 Task: Schedule a meeting for 3 hours 30 minutes.
Action: Mouse moved to (835, 117)
Screenshot: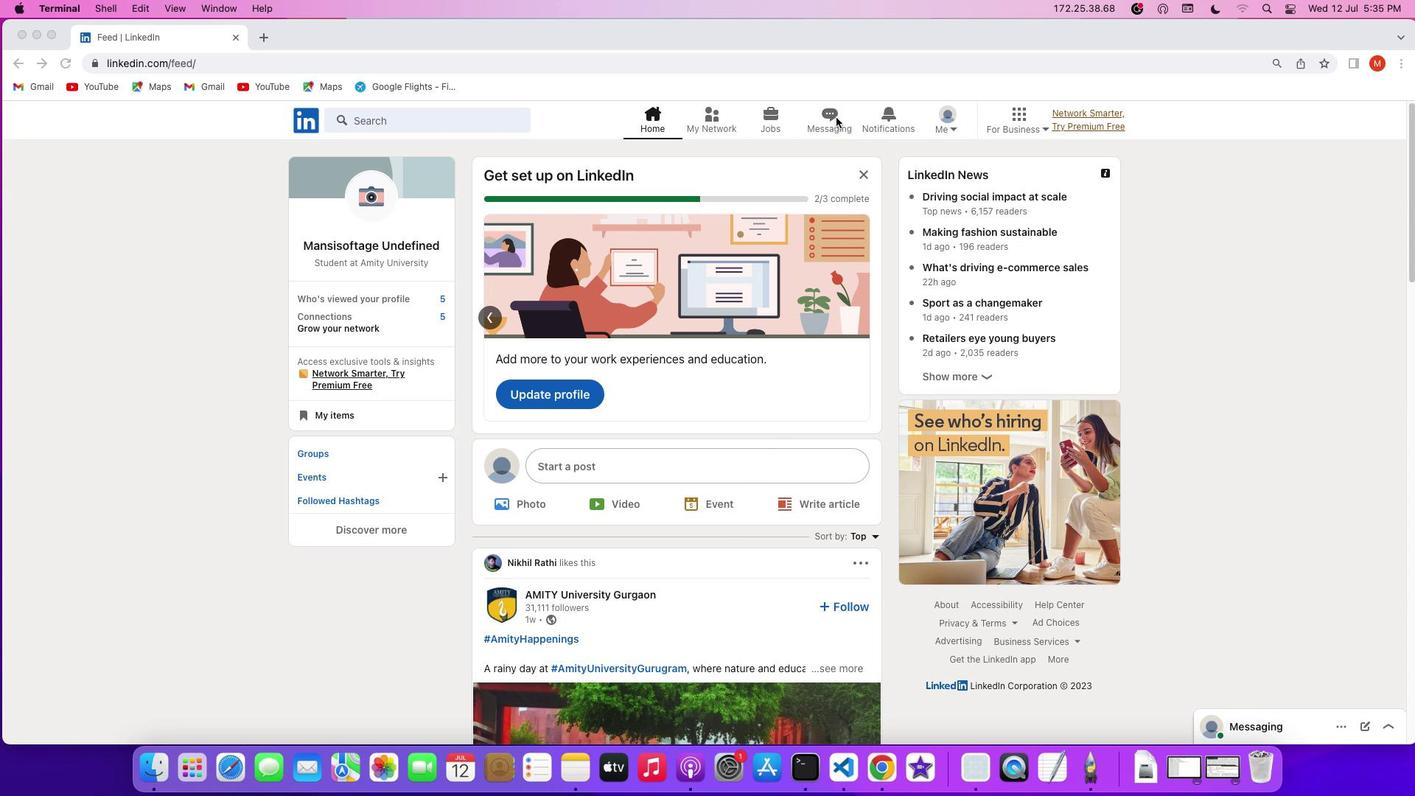 
Action: Mouse pressed left at (835, 117)
Screenshot: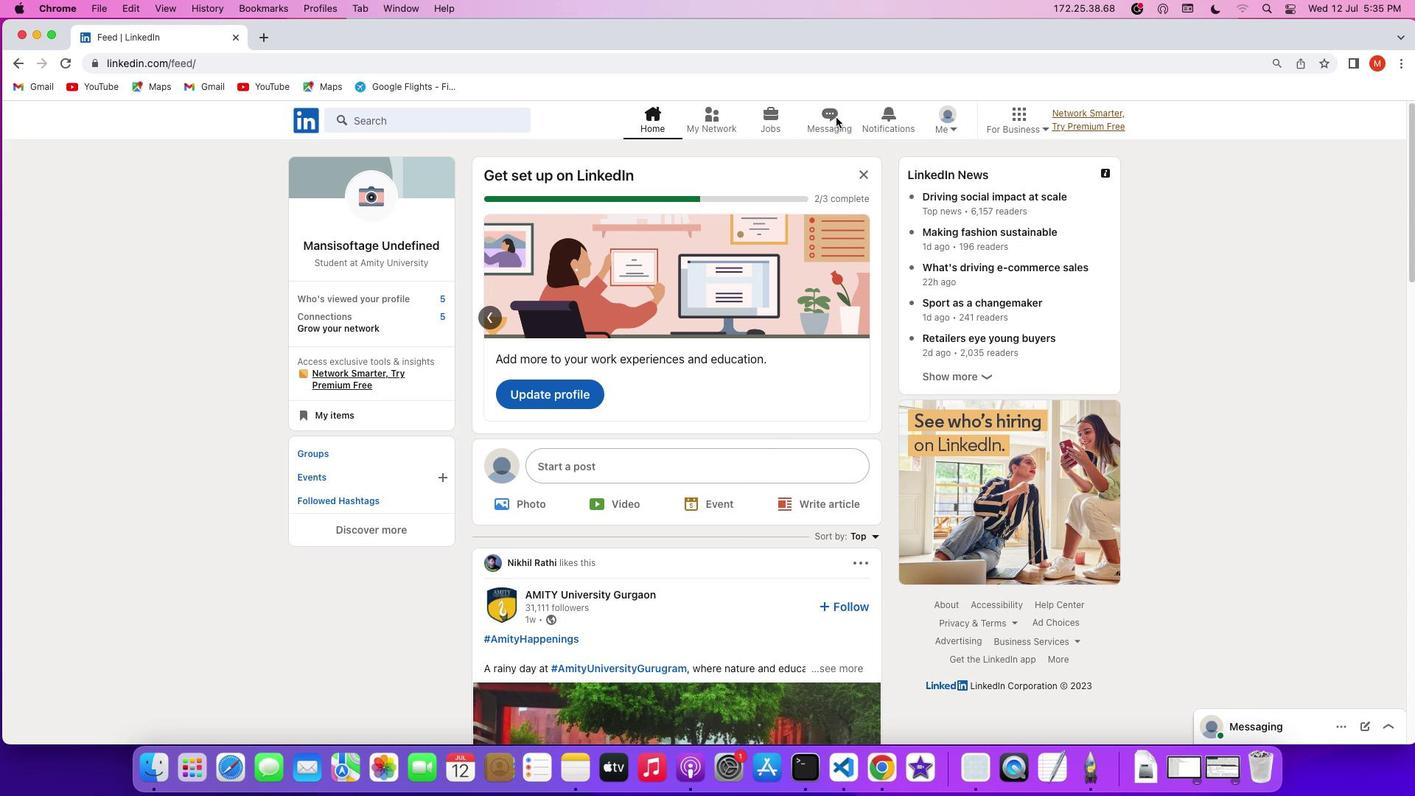 
Action: Mouse pressed left at (835, 117)
Screenshot: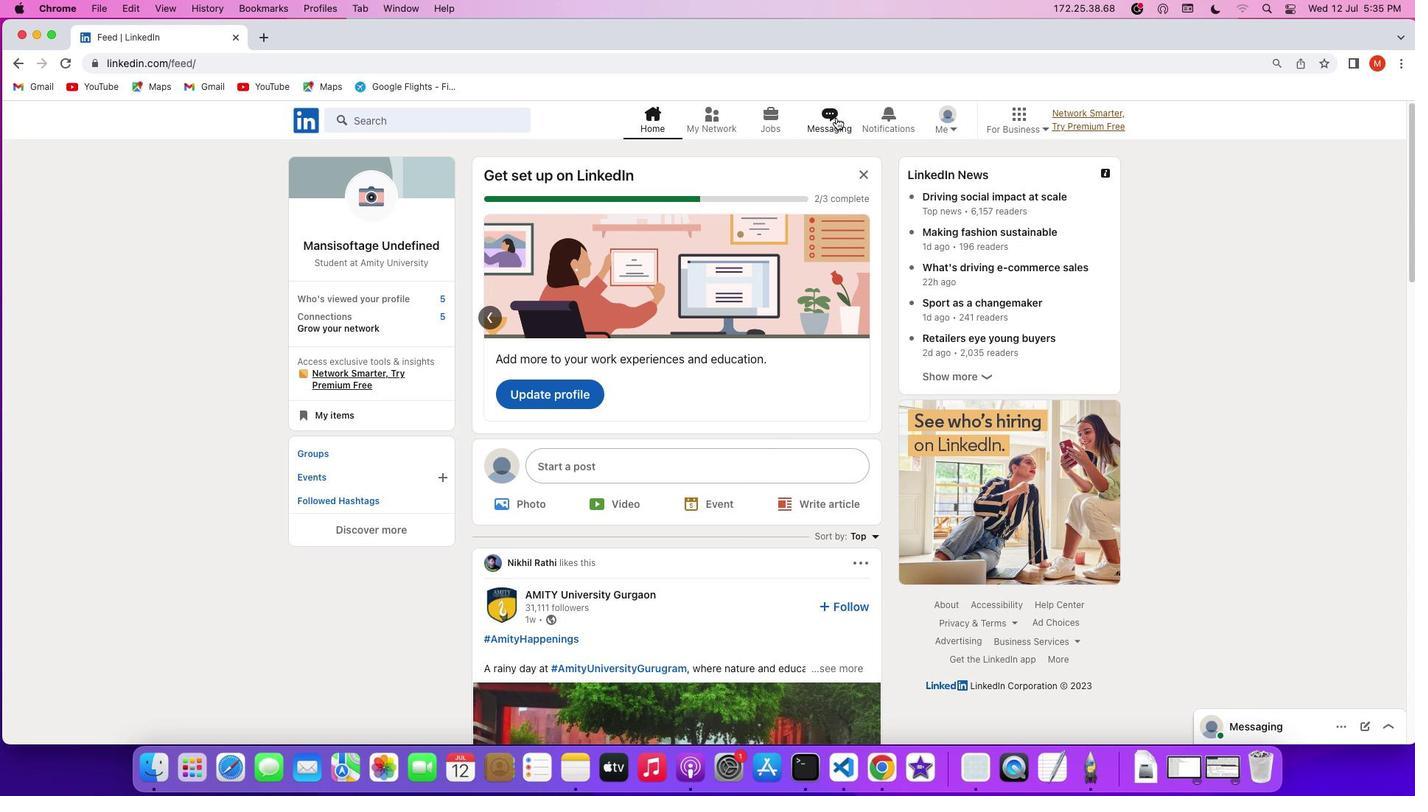
Action: Mouse moved to (812, 175)
Screenshot: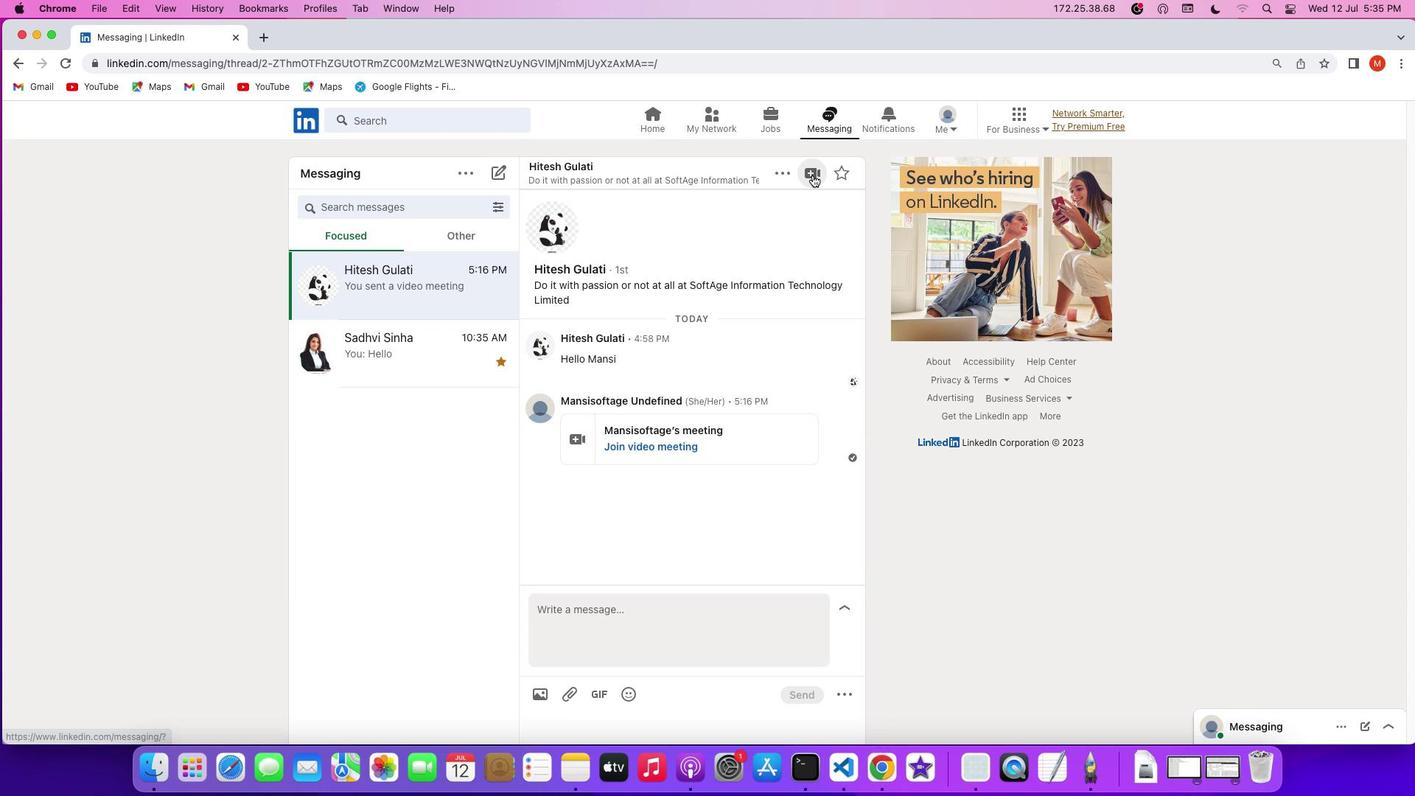 
Action: Mouse pressed left at (812, 175)
Screenshot: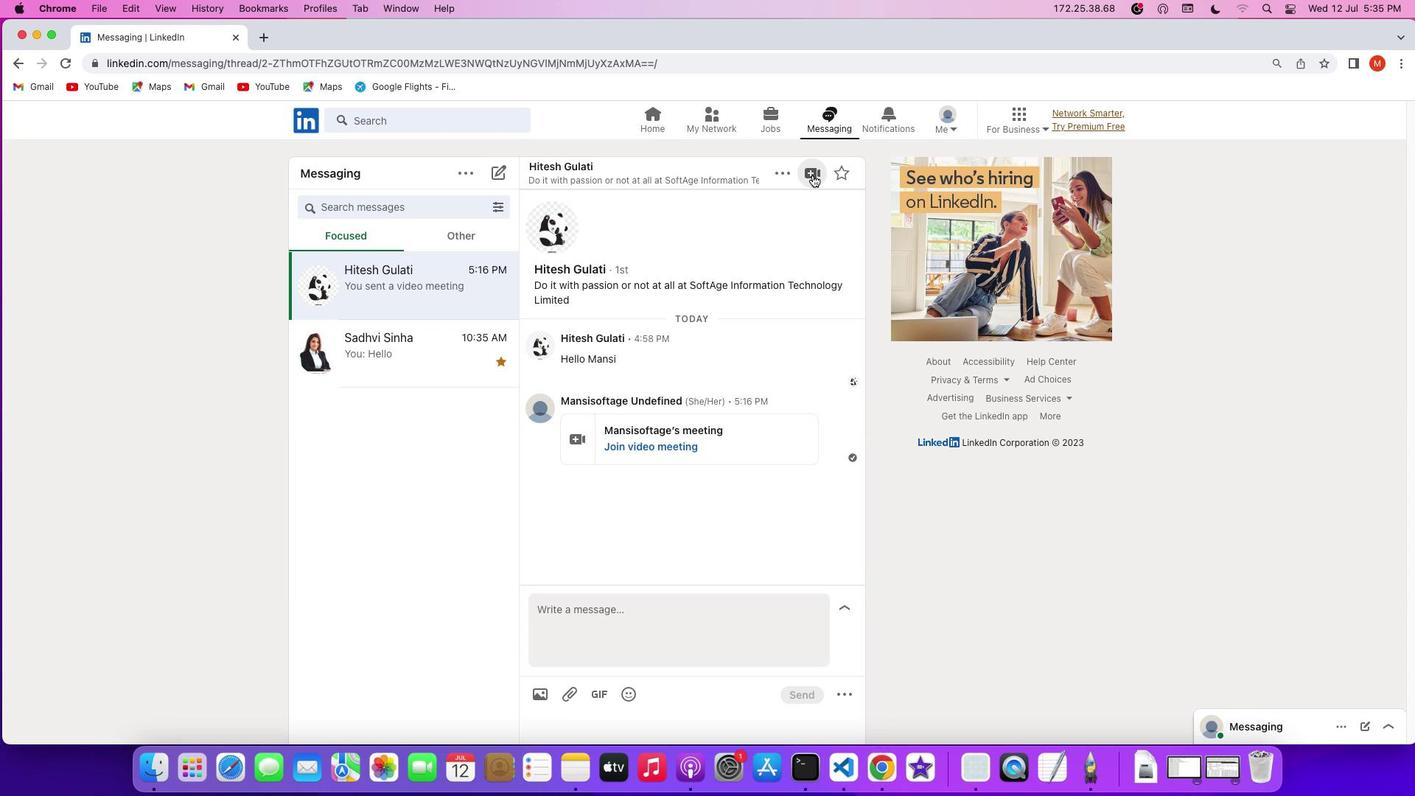 
Action: Mouse moved to (735, 231)
Screenshot: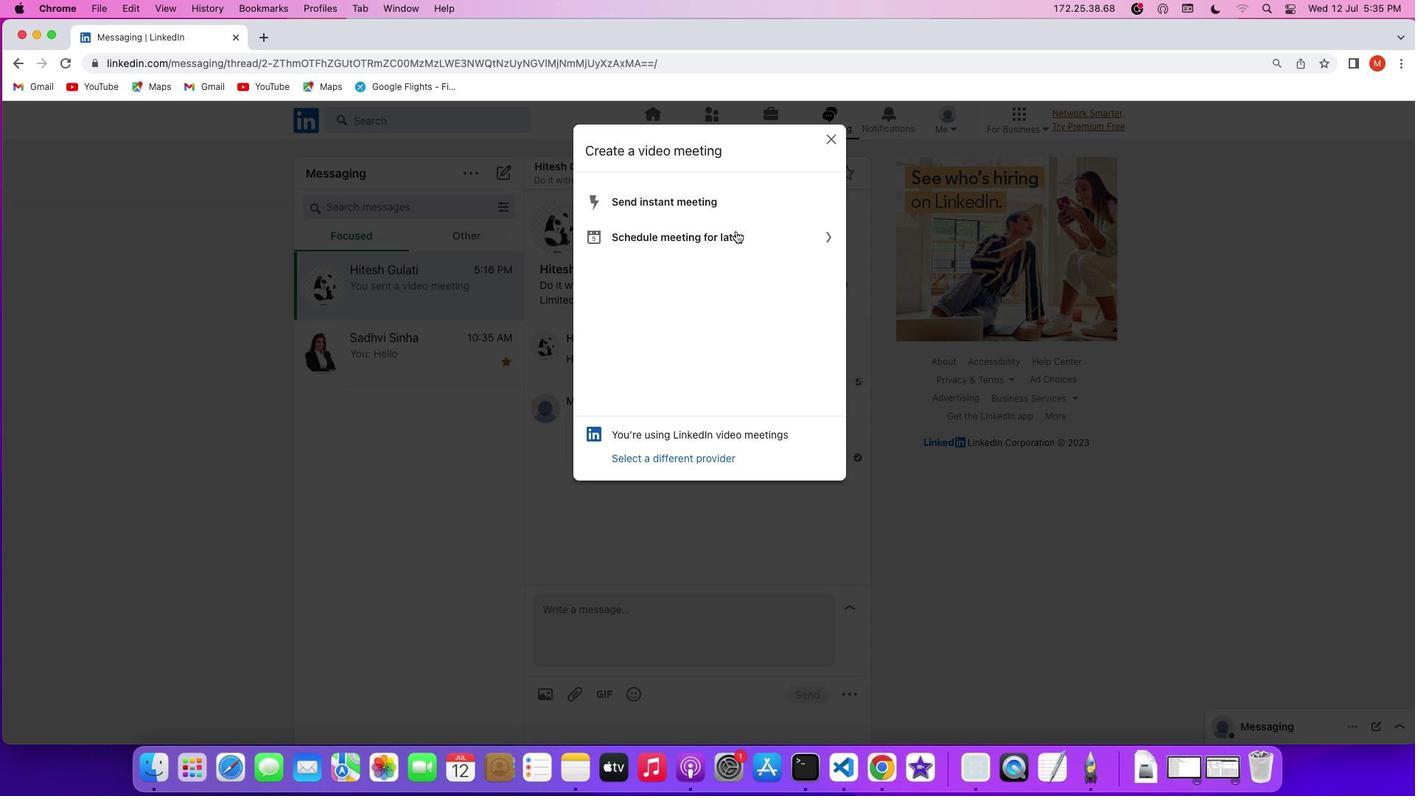 
Action: Mouse pressed left at (735, 231)
Screenshot: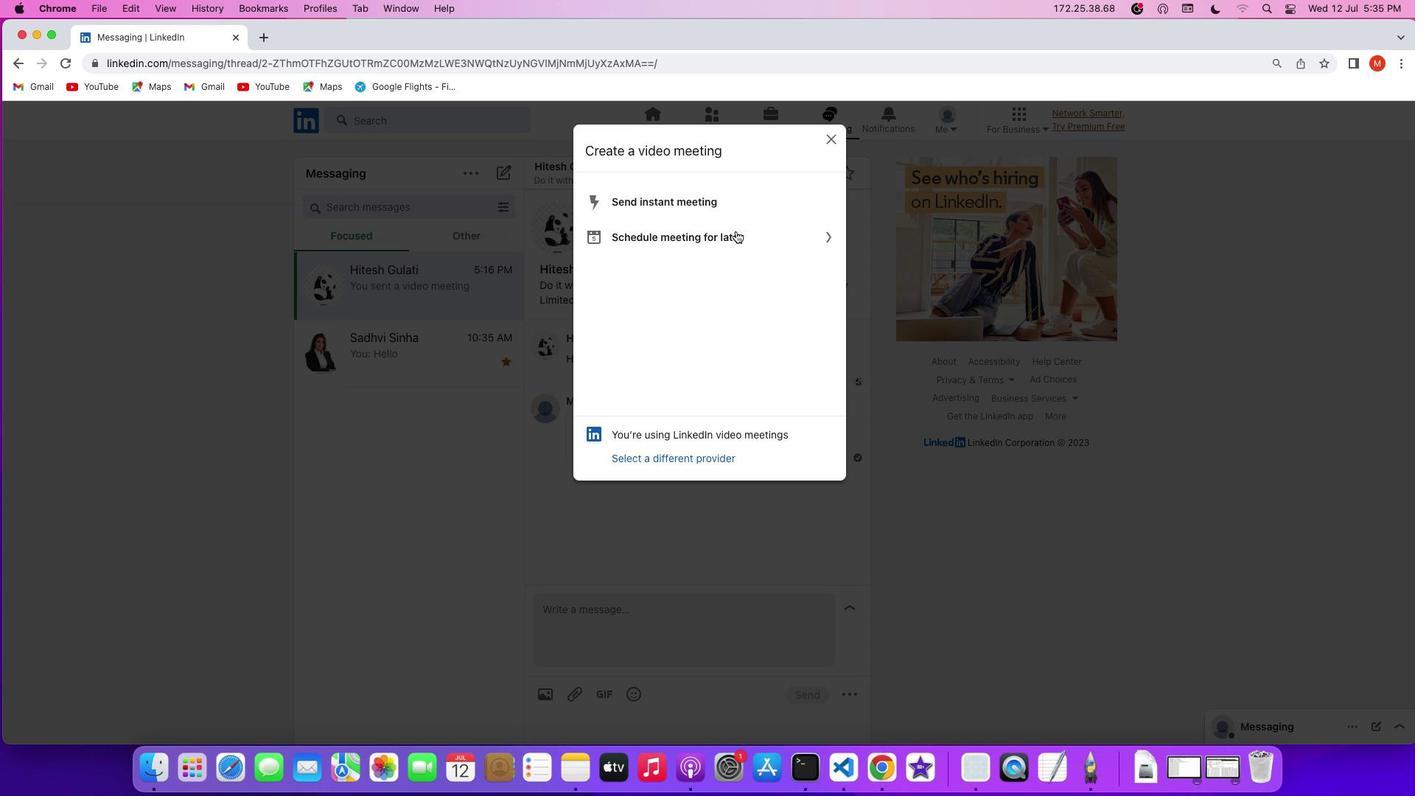 
Action: Mouse moved to (825, 268)
Screenshot: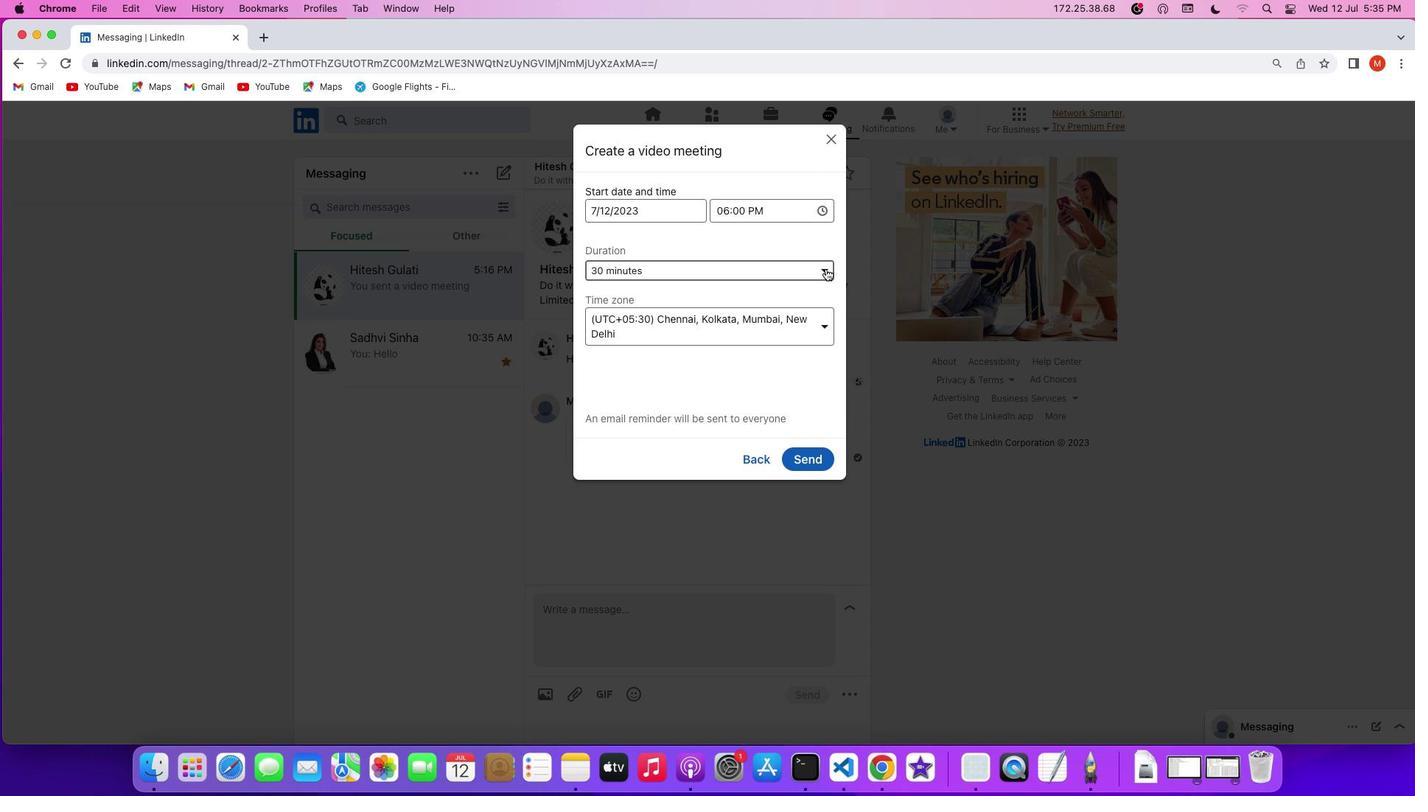 
Action: Mouse pressed left at (825, 268)
Screenshot: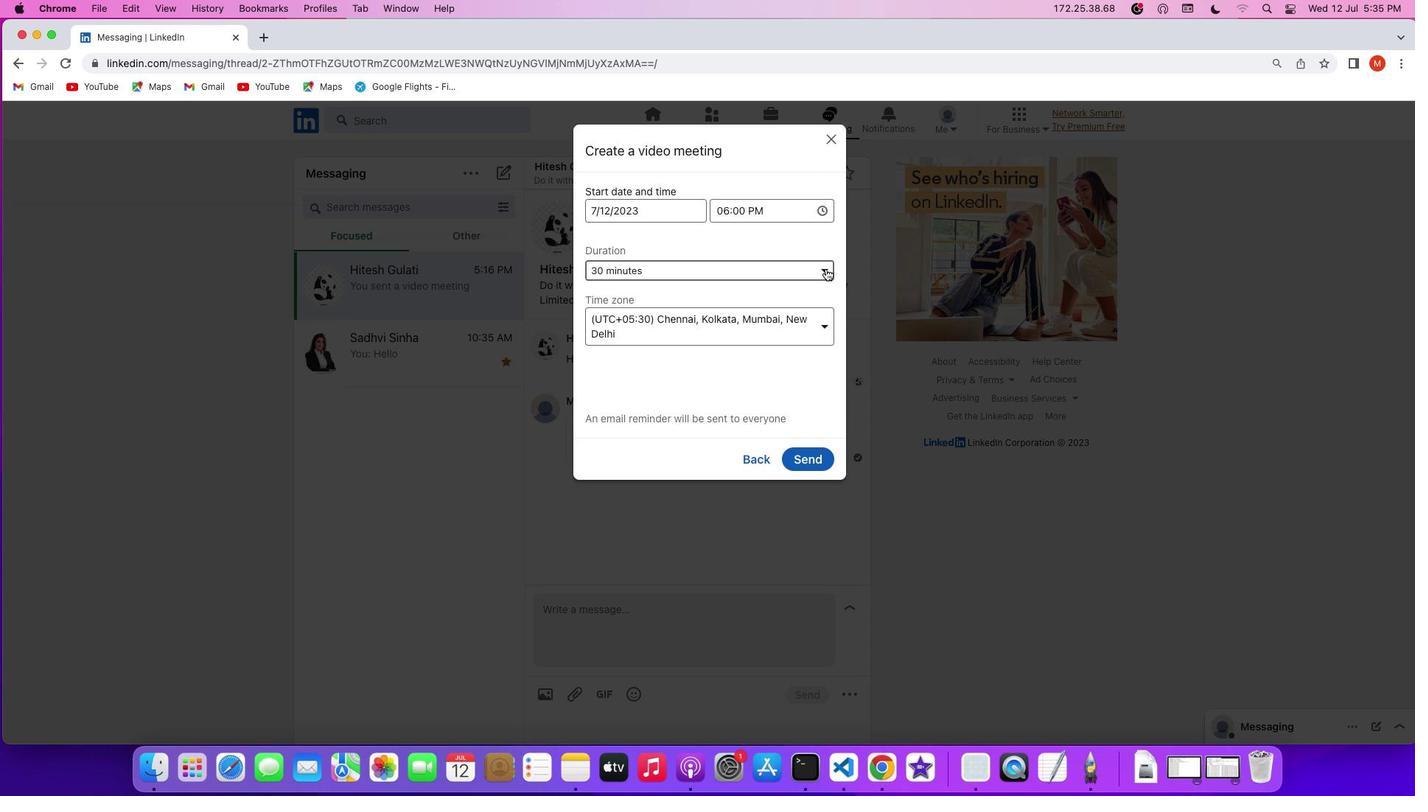 
Action: Mouse moved to (752, 364)
Screenshot: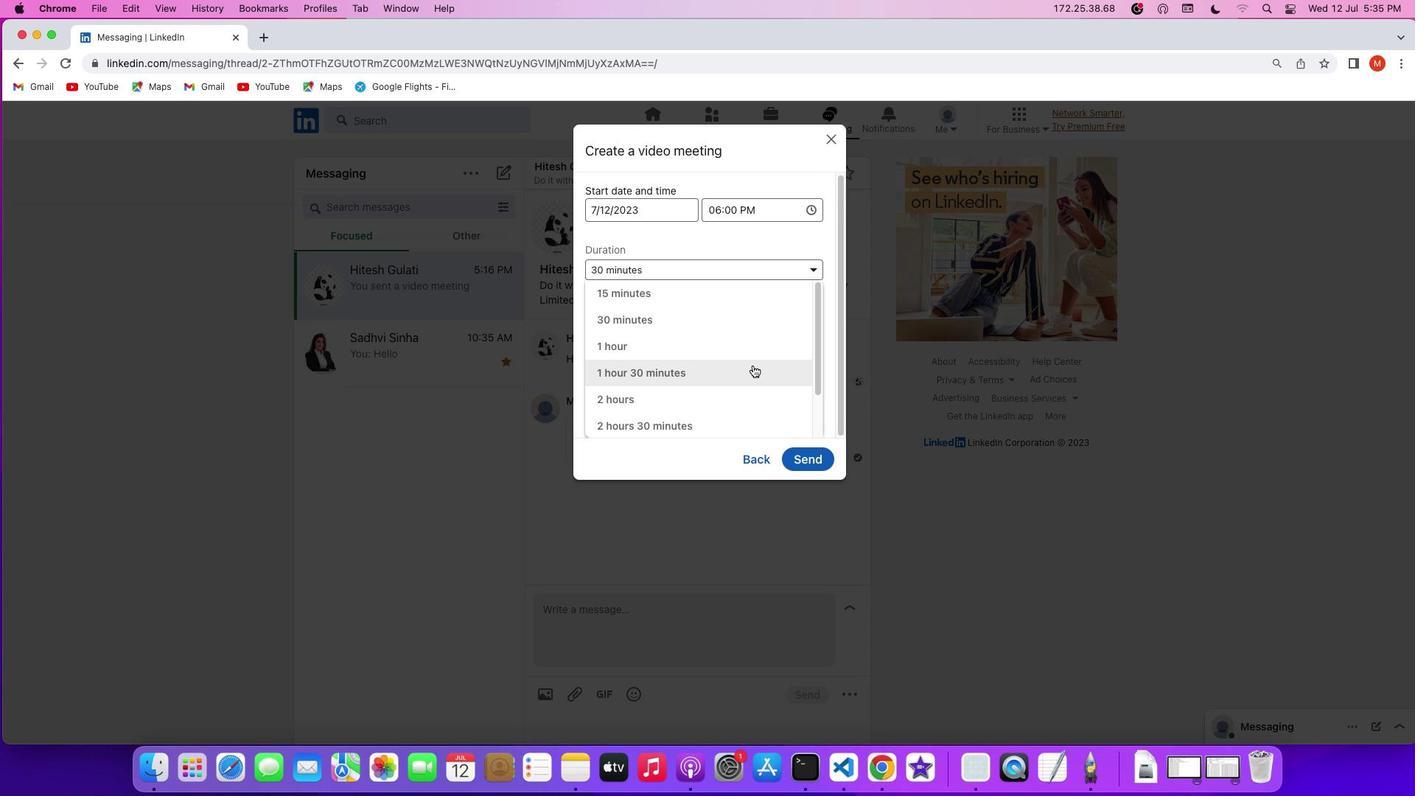 
Action: Mouse scrolled (752, 364) with delta (0, 0)
Screenshot: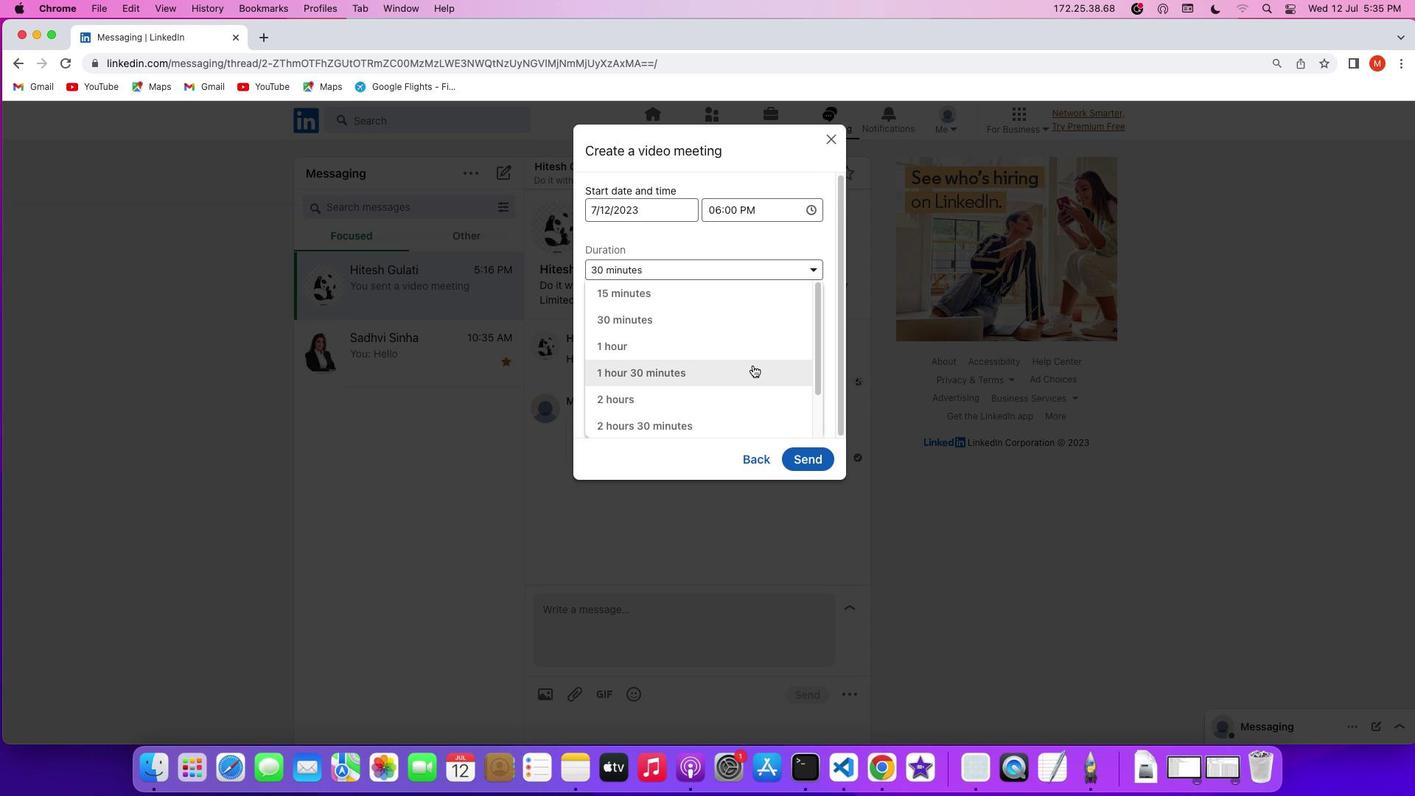 
Action: Mouse scrolled (752, 364) with delta (0, 0)
Screenshot: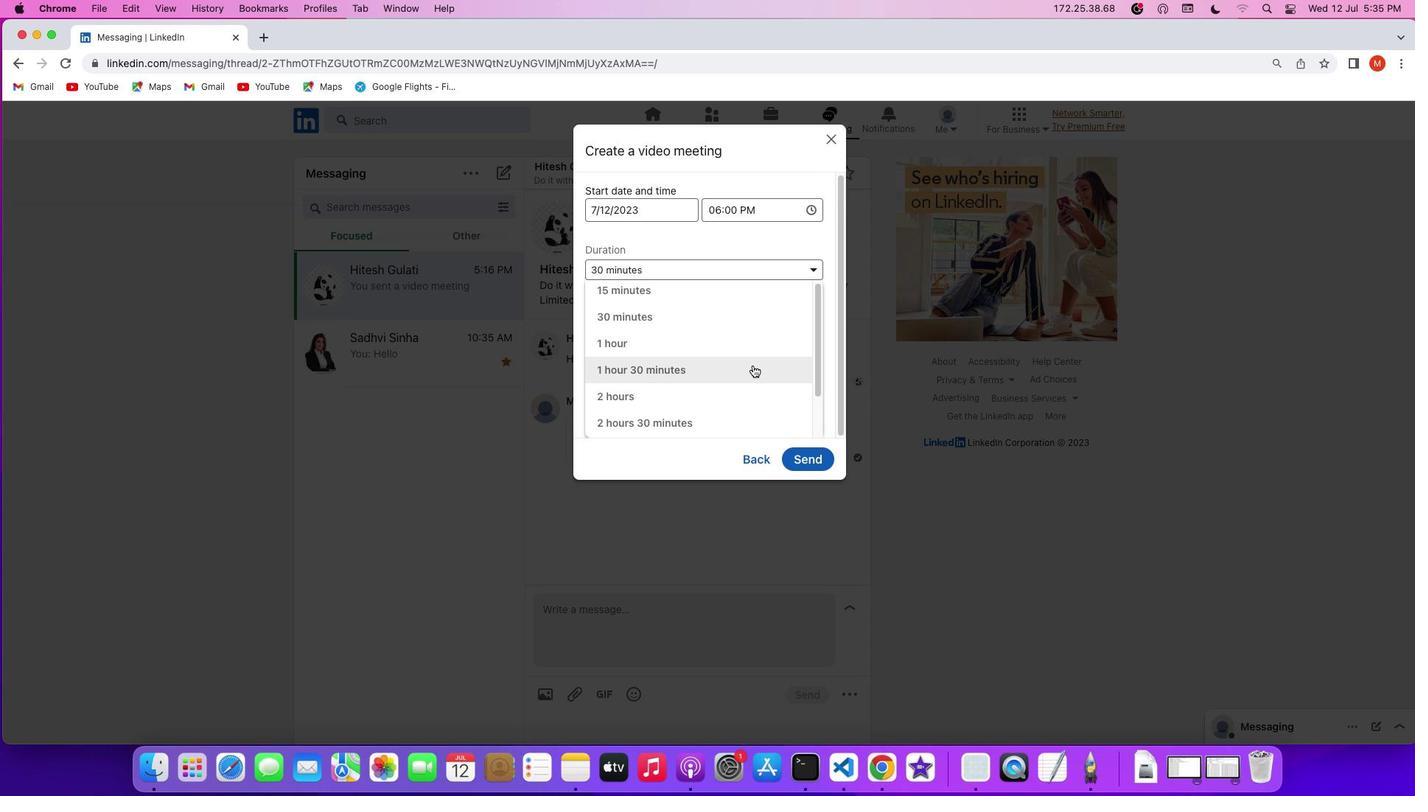 
Action: Mouse scrolled (752, 364) with delta (0, -1)
Screenshot: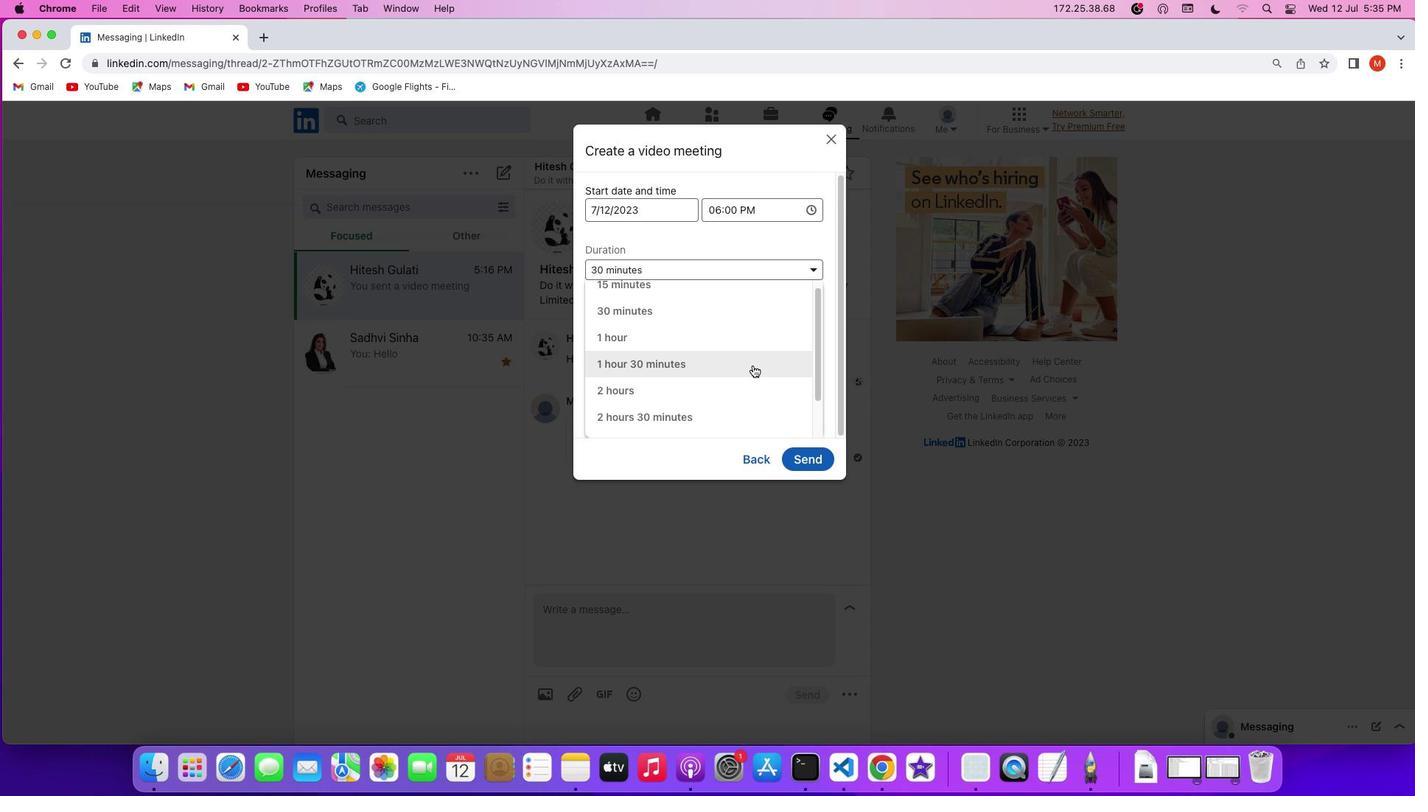 
Action: Mouse scrolled (752, 364) with delta (0, -2)
Screenshot: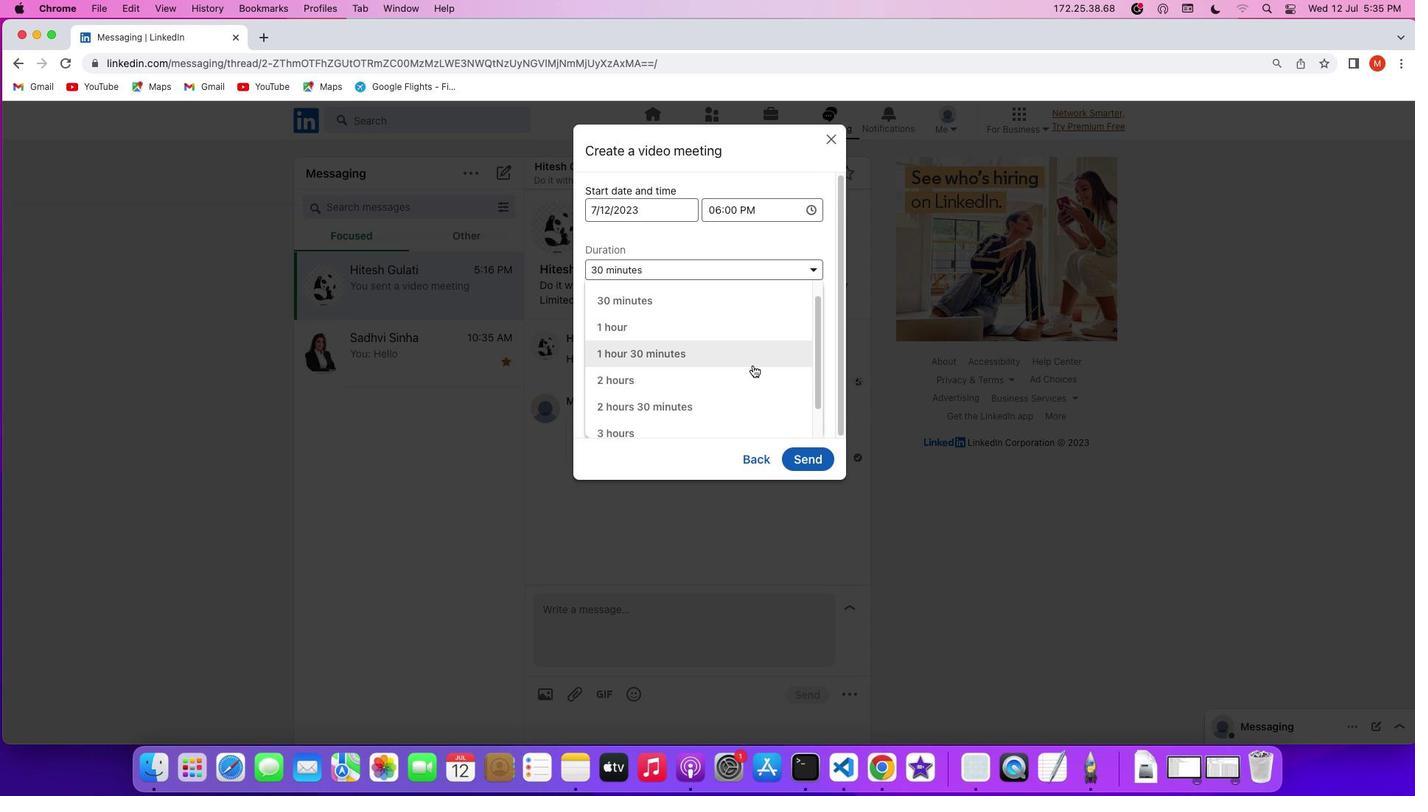 
Action: Mouse scrolled (752, 364) with delta (0, -2)
Screenshot: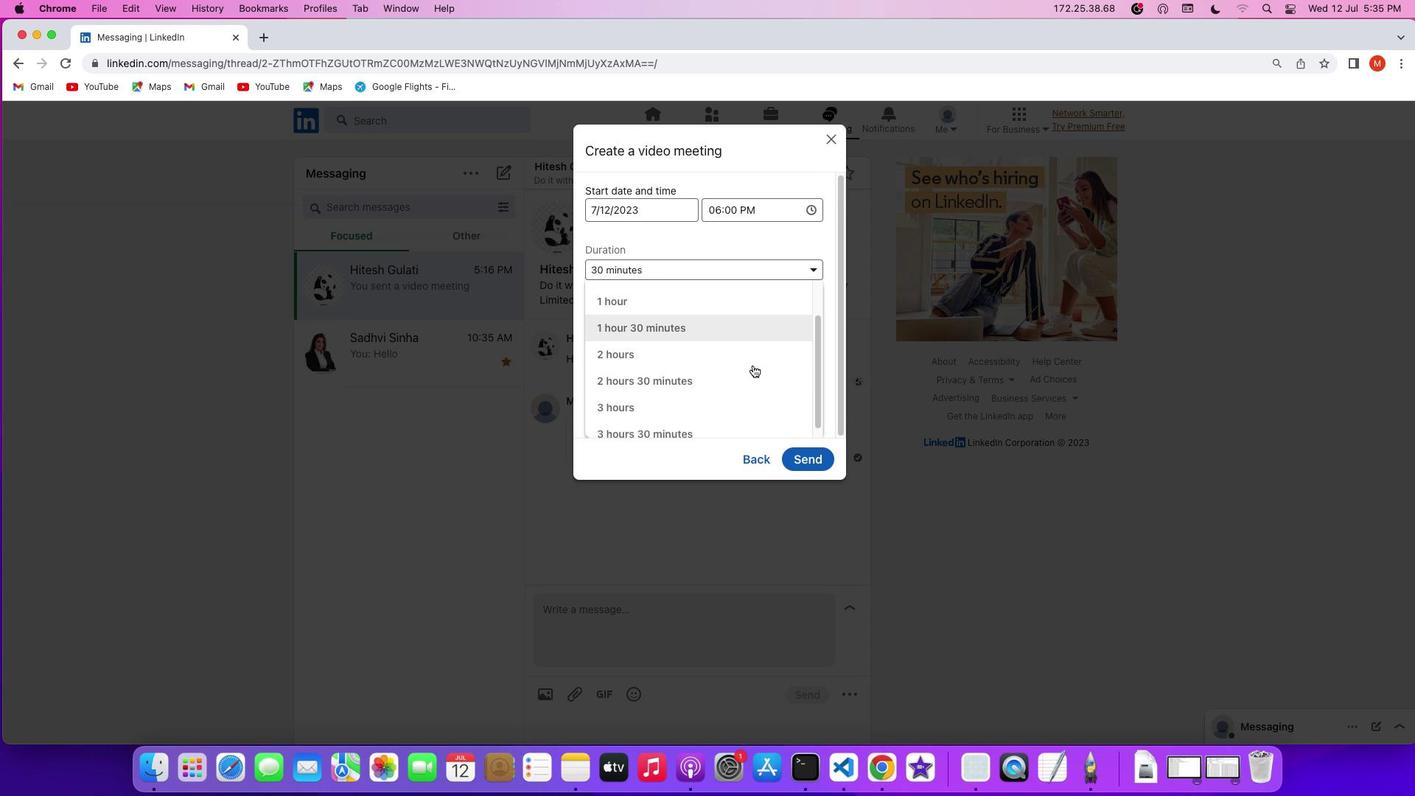 
Action: Mouse moved to (723, 414)
Screenshot: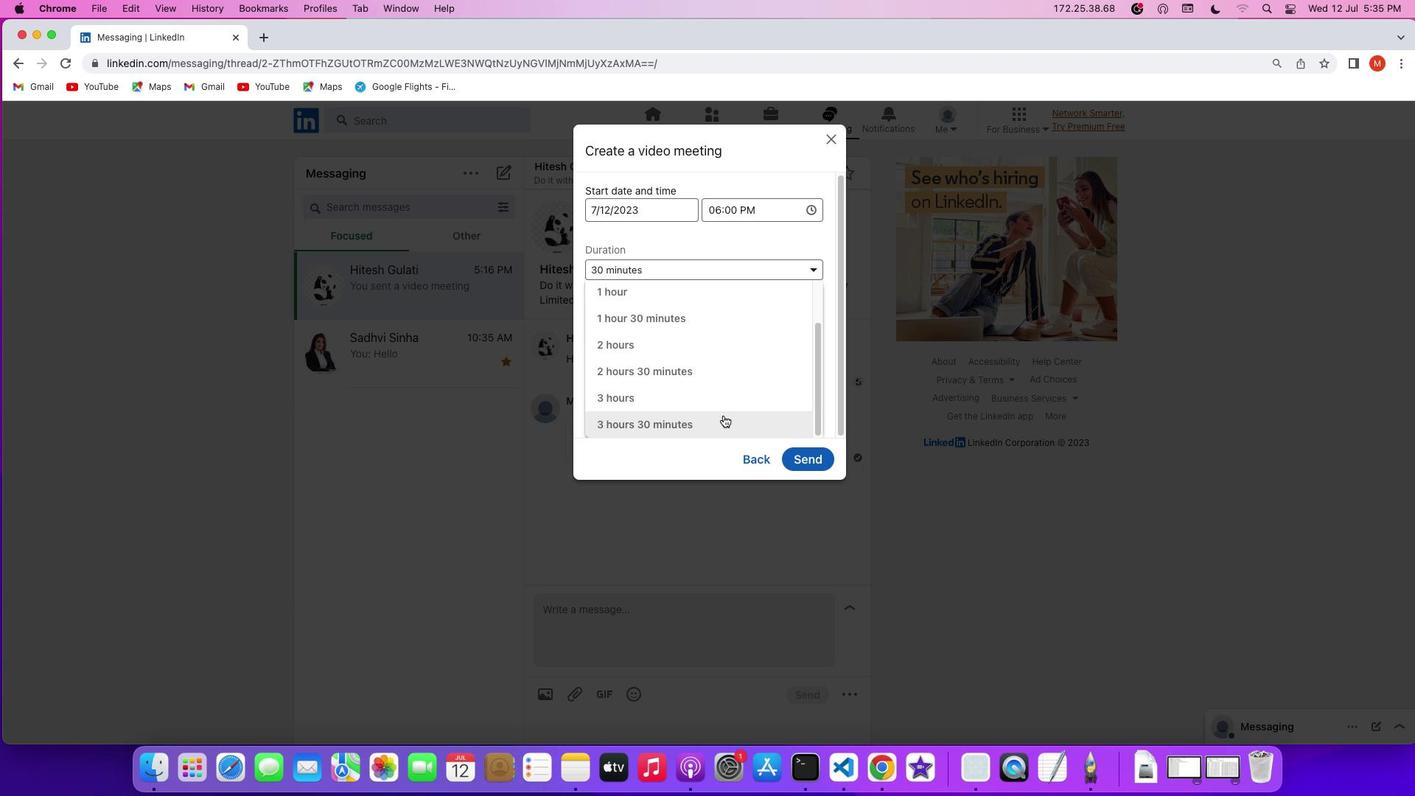 
Action: Mouse pressed left at (723, 414)
Screenshot: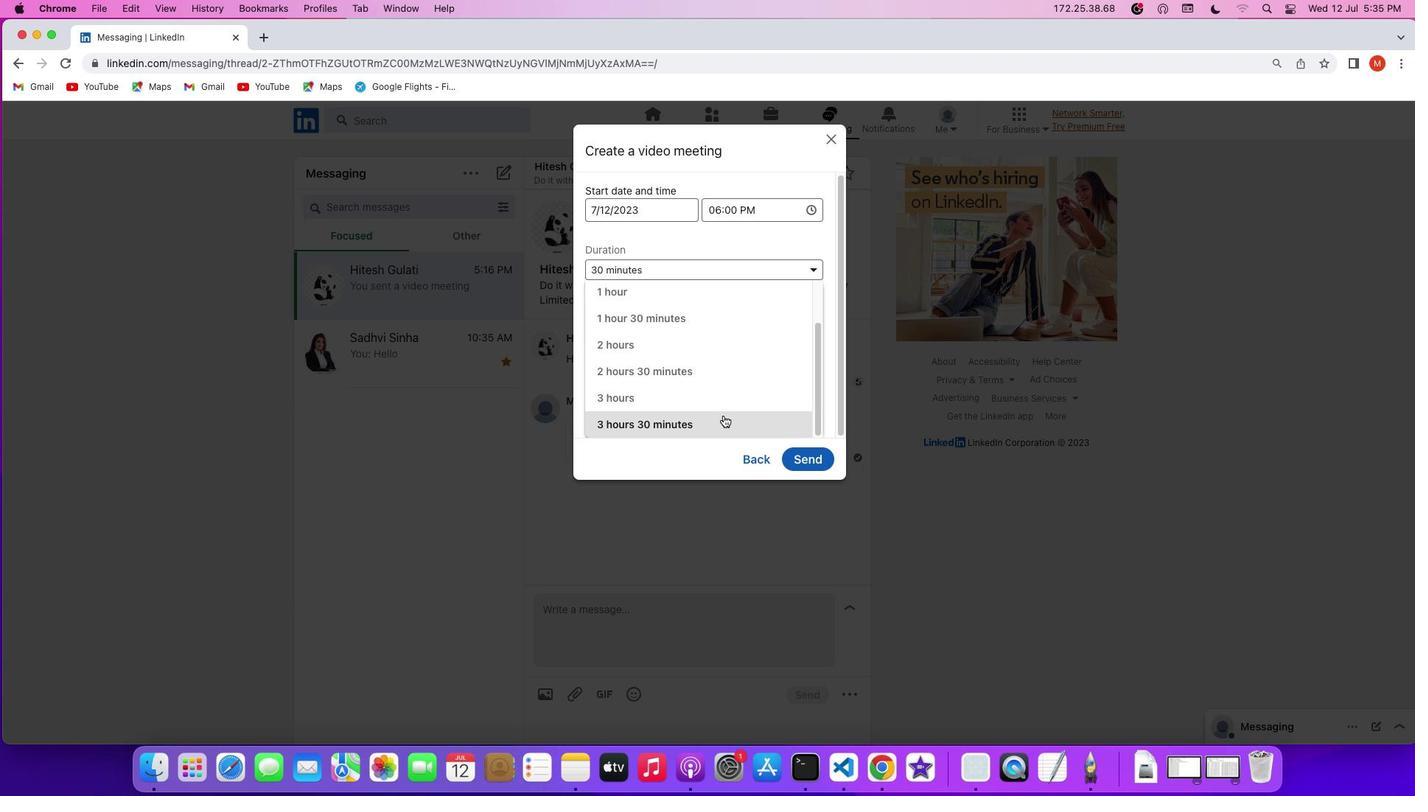 
